 Task: For each card linked "from a completed item" in checklist "progress"
Action: Mouse moved to (1258, 331)
Screenshot: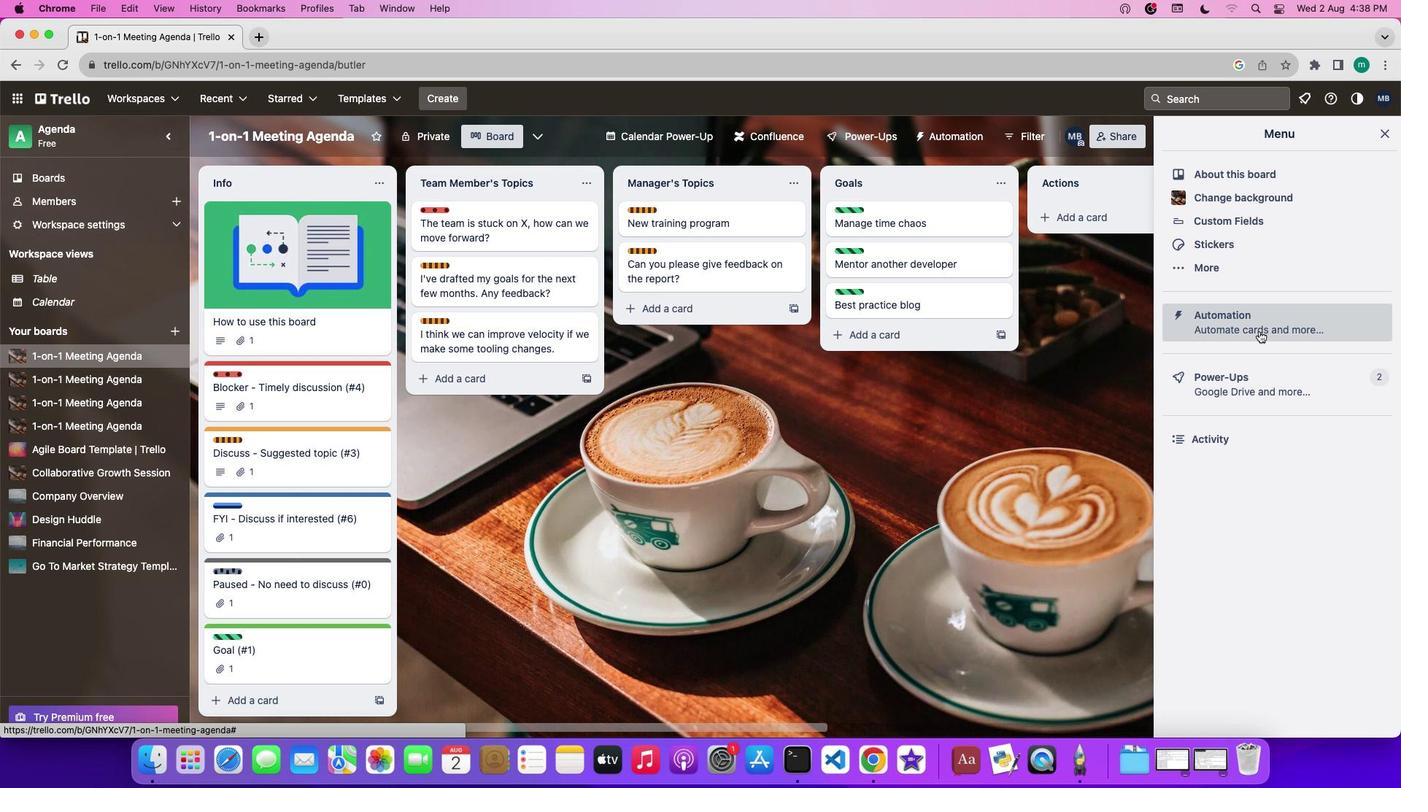 
Action: Mouse pressed left at (1258, 331)
Screenshot: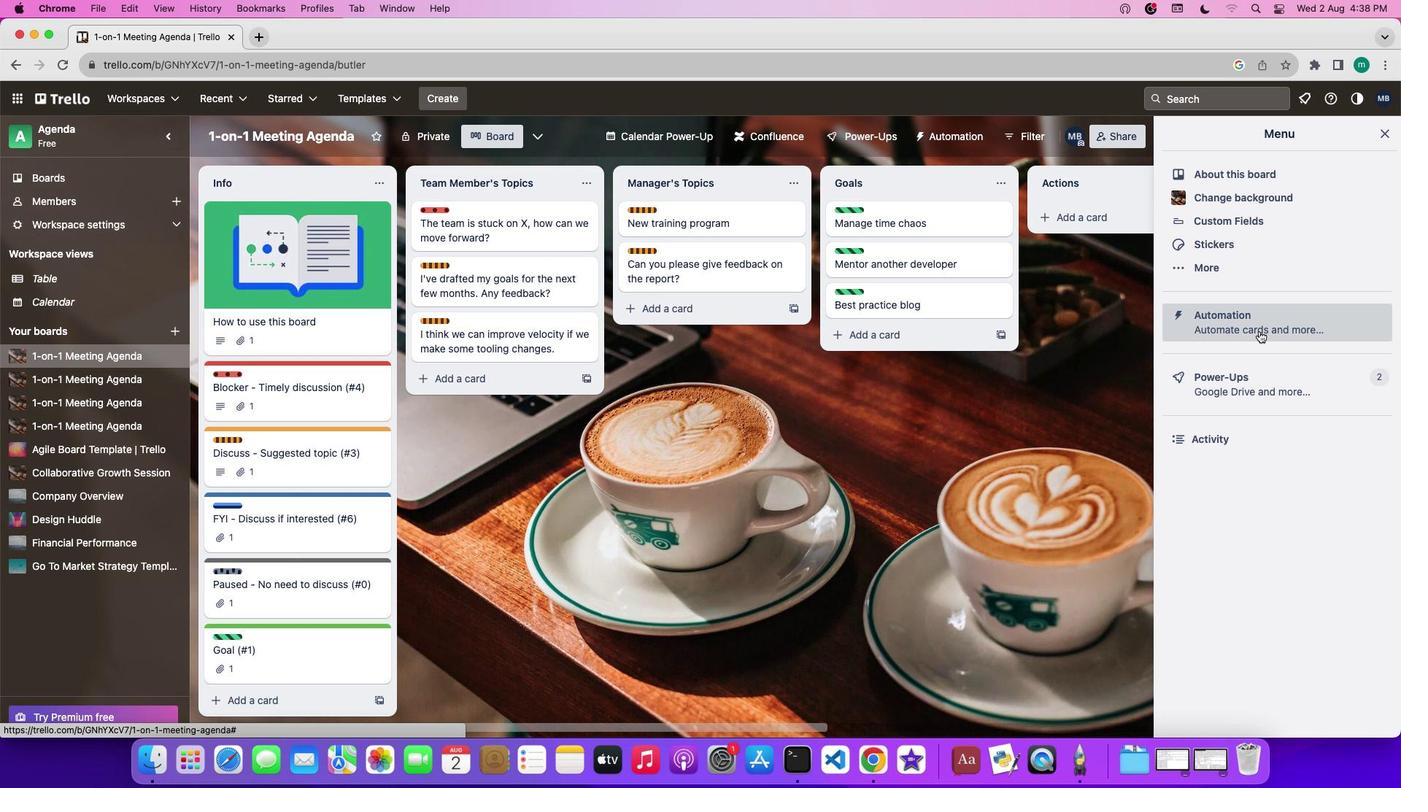 
Action: Mouse moved to (304, 369)
Screenshot: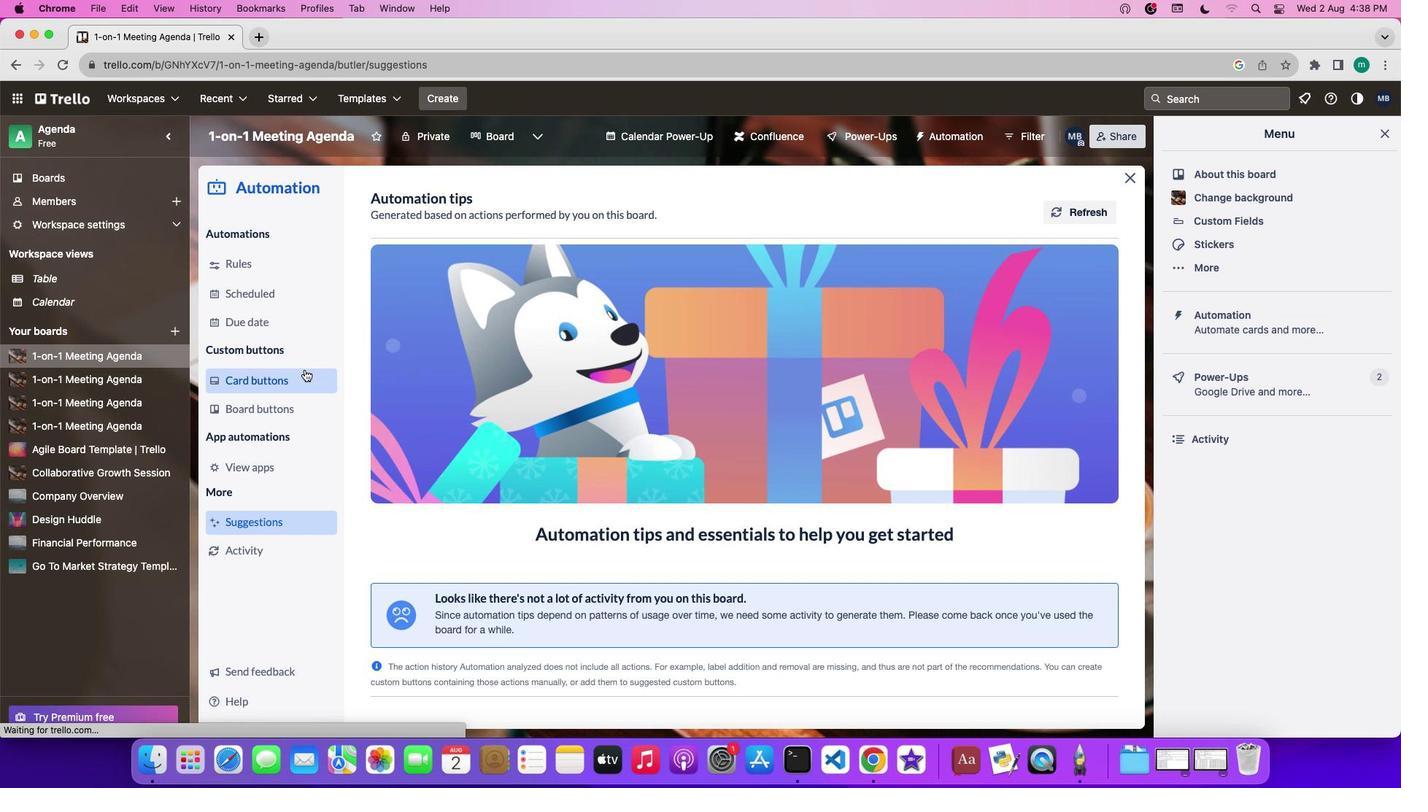 
Action: Mouse pressed left at (304, 369)
Screenshot: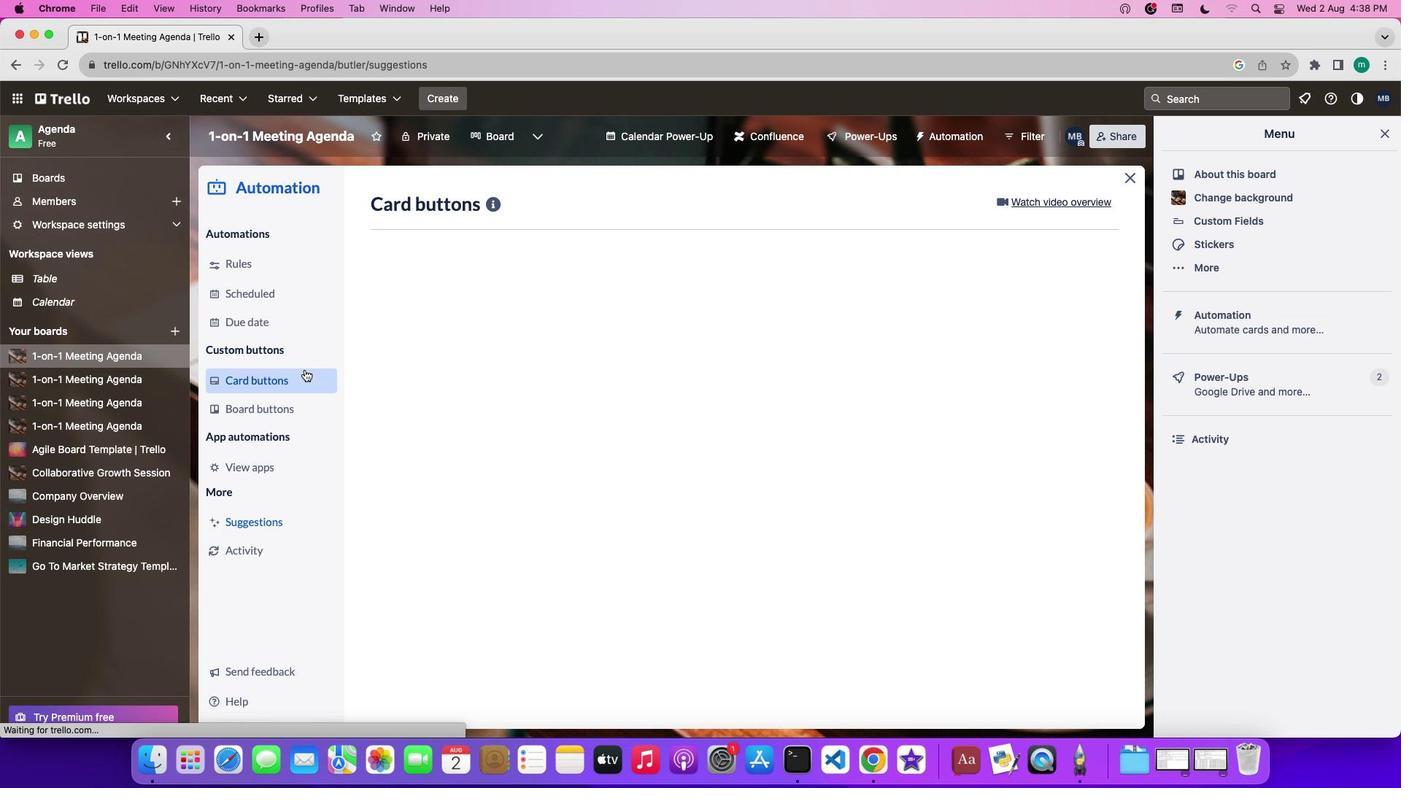 
Action: Mouse moved to (440, 515)
Screenshot: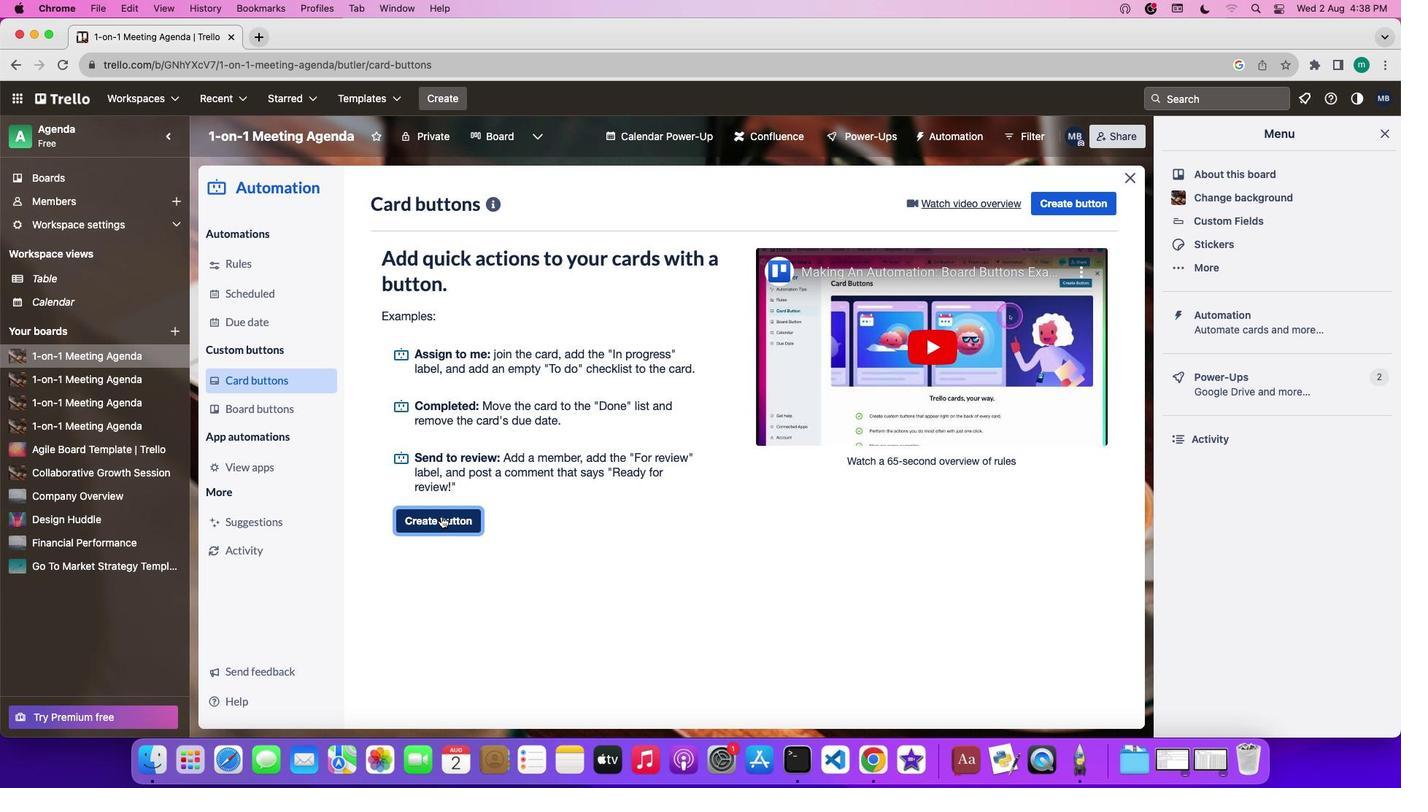 
Action: Mouse pressed left at (440, 515)
Screenshot: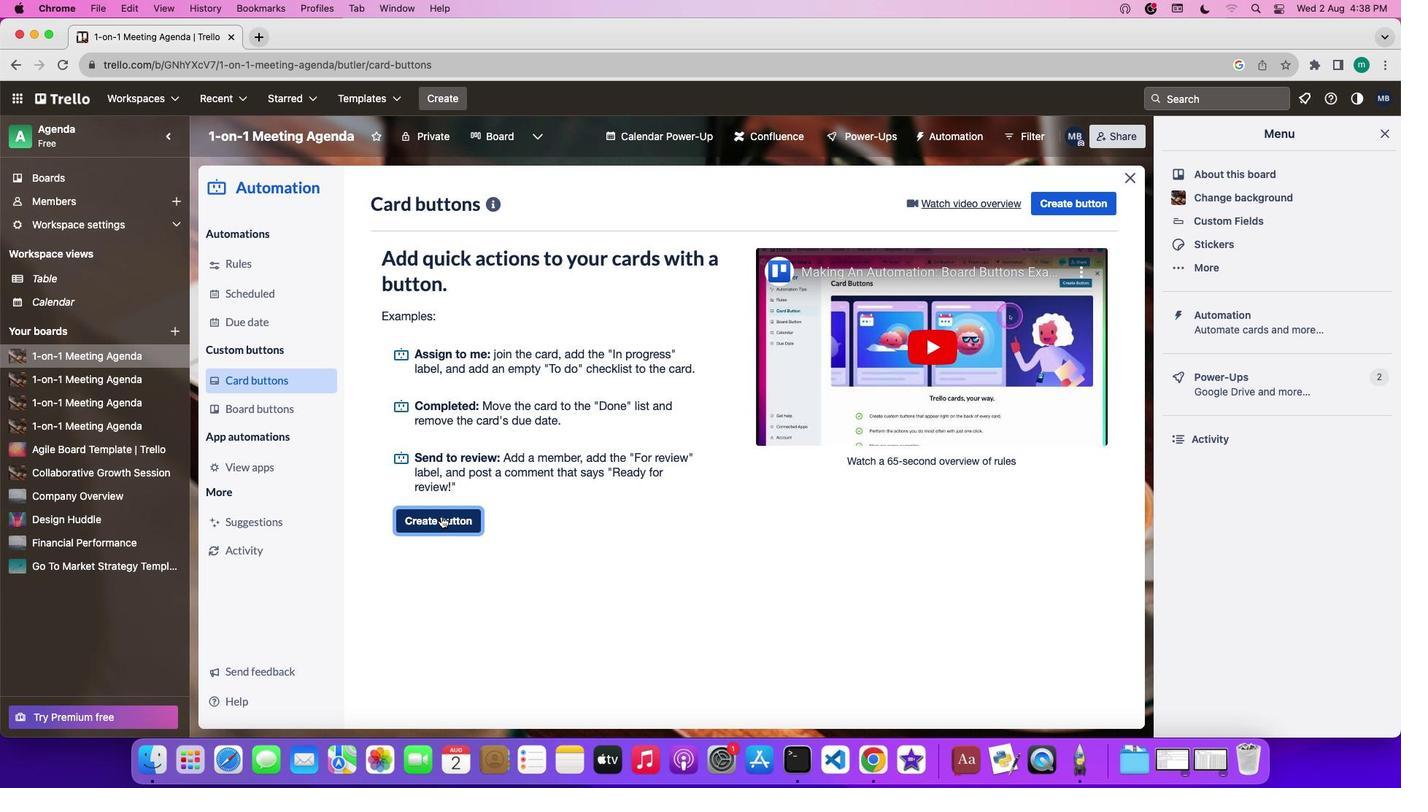 
Action: Mouse moved to (873, 398)
Screenshot: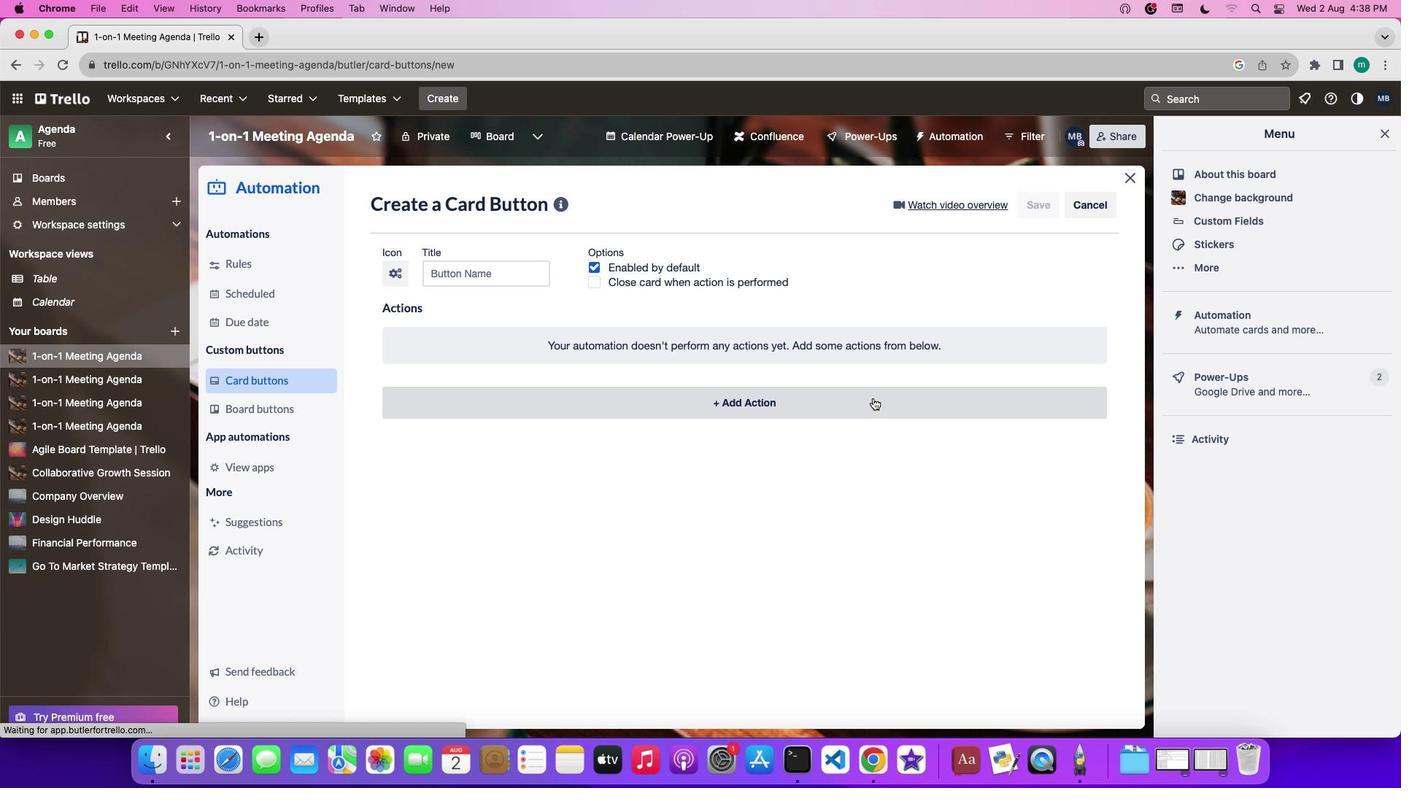 
Action: Mouse pressed left at (873, 398)
Screenshot: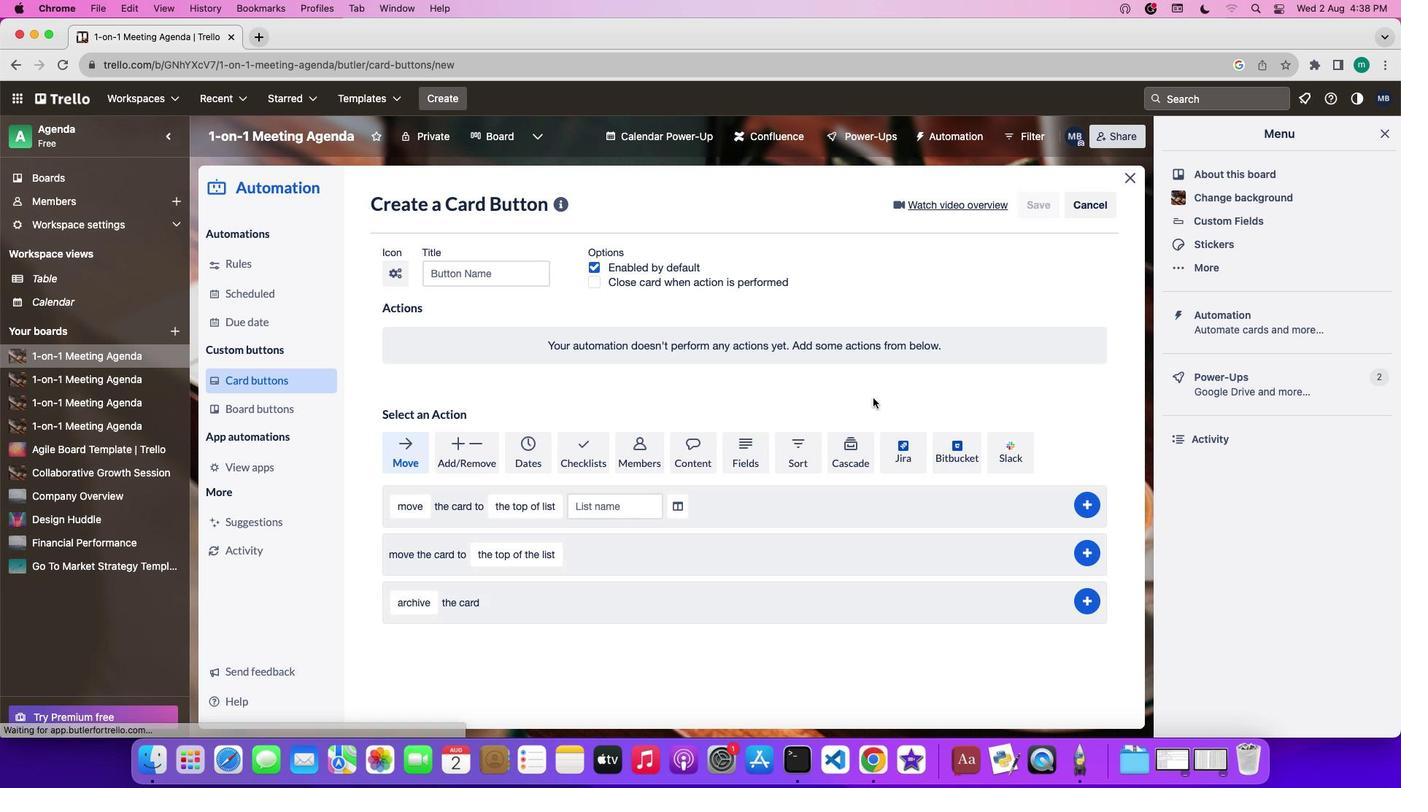 
Action: Mouse moved to (858, 451)
Screenshot: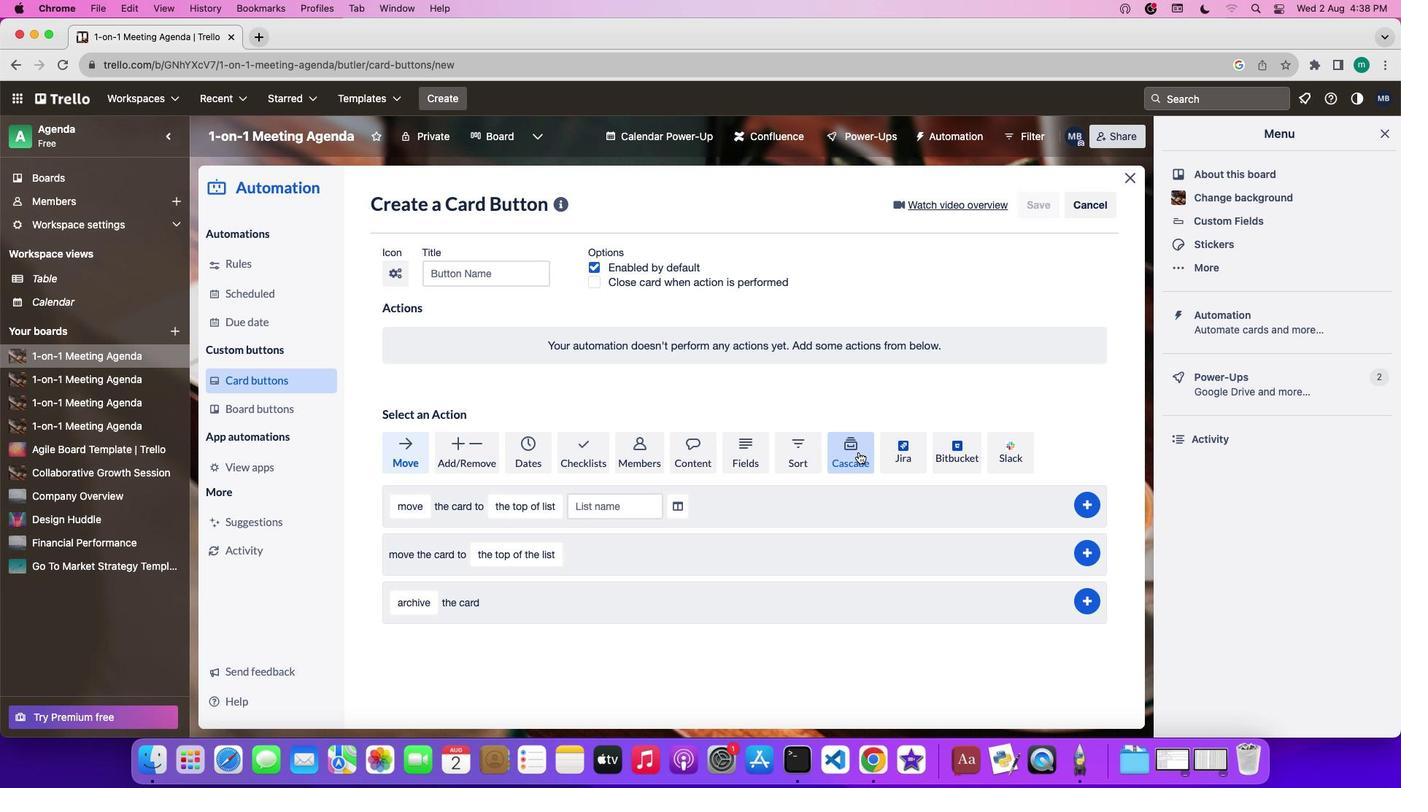 
Action: Mouse pressed left at (858, 451)
Screenshot: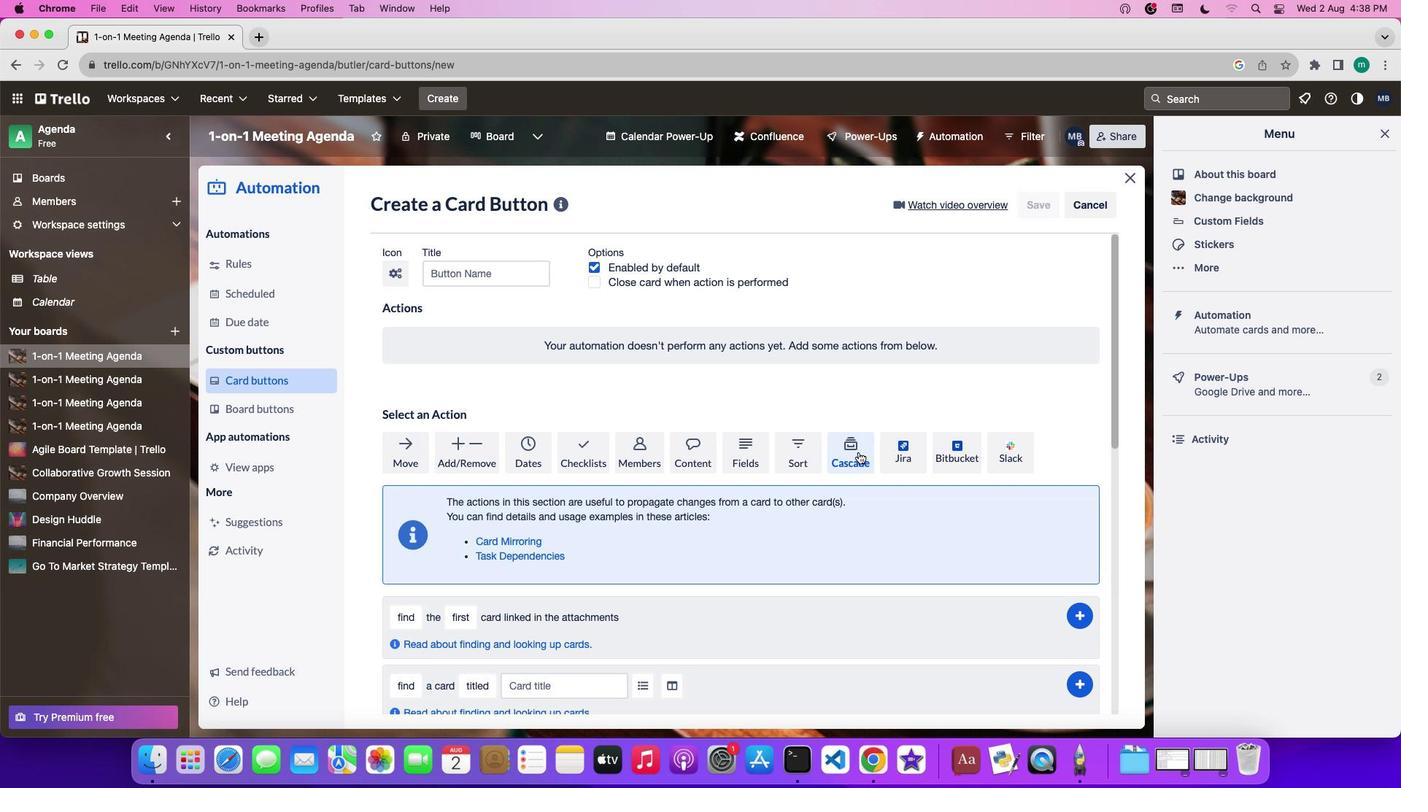 
Action: Mouse moved to (665, 556)
Screenshot: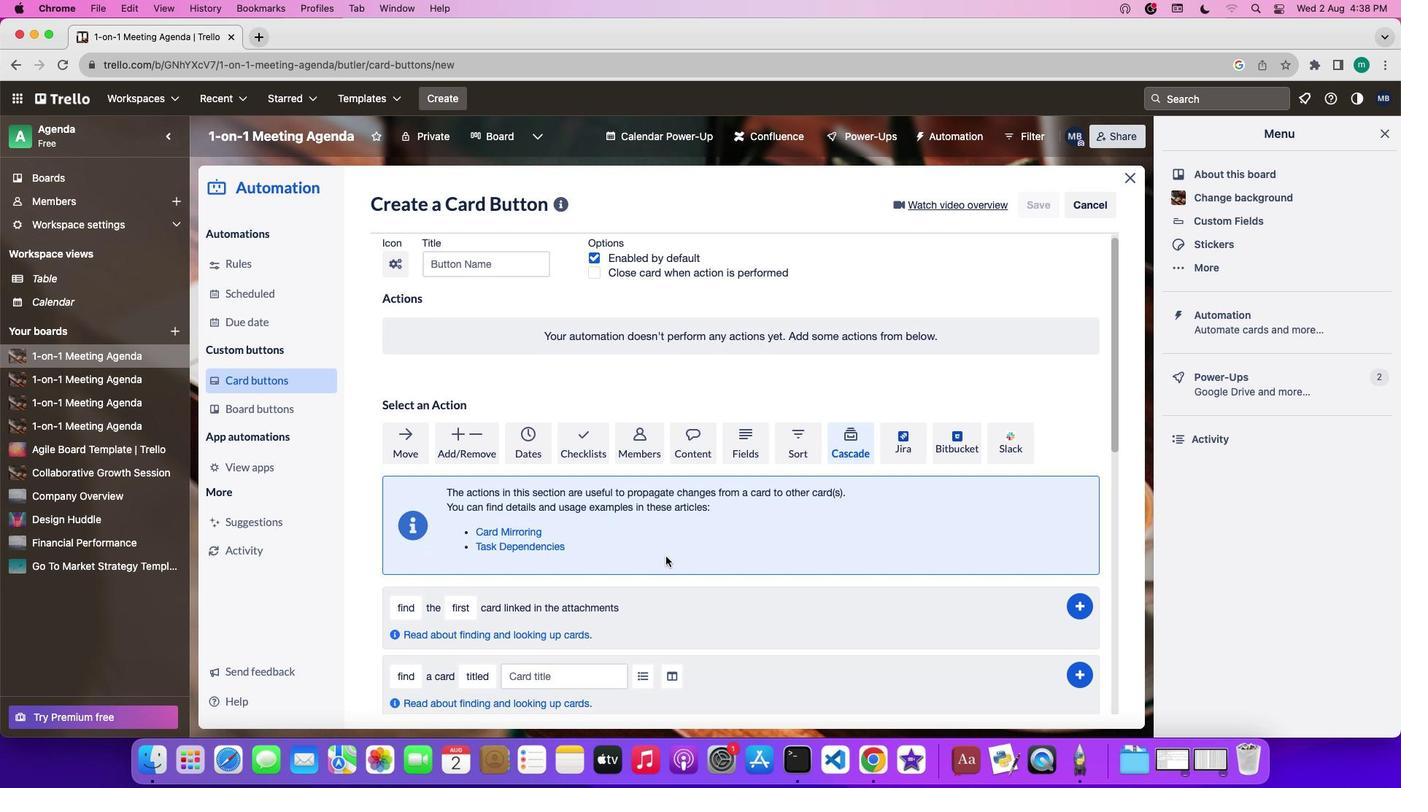 
Action: Mouse scrolled (665, 556) with delta (0, 0)
Screenshot: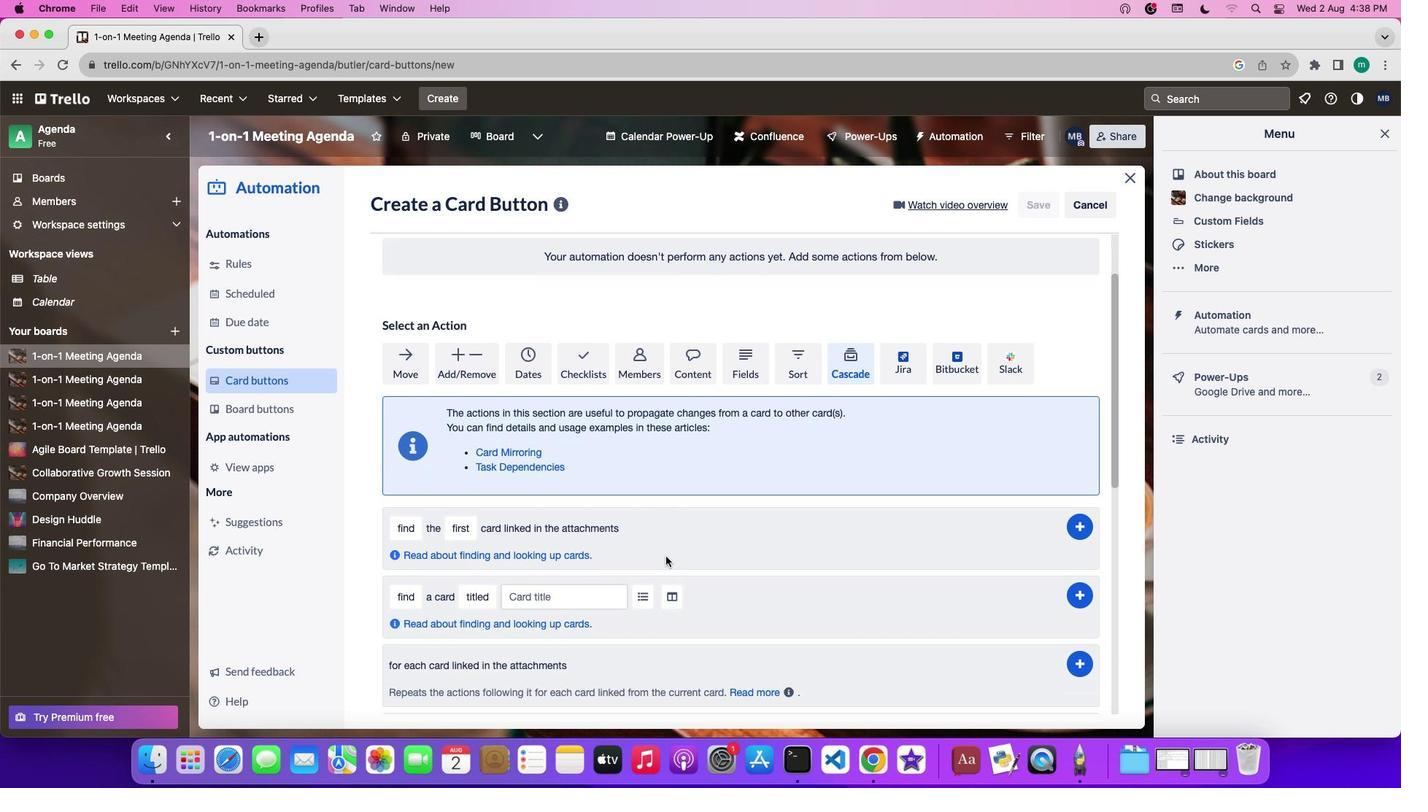 
Action: Mouse scrolled (665, 556) with delta (0, 0)
Screenshot: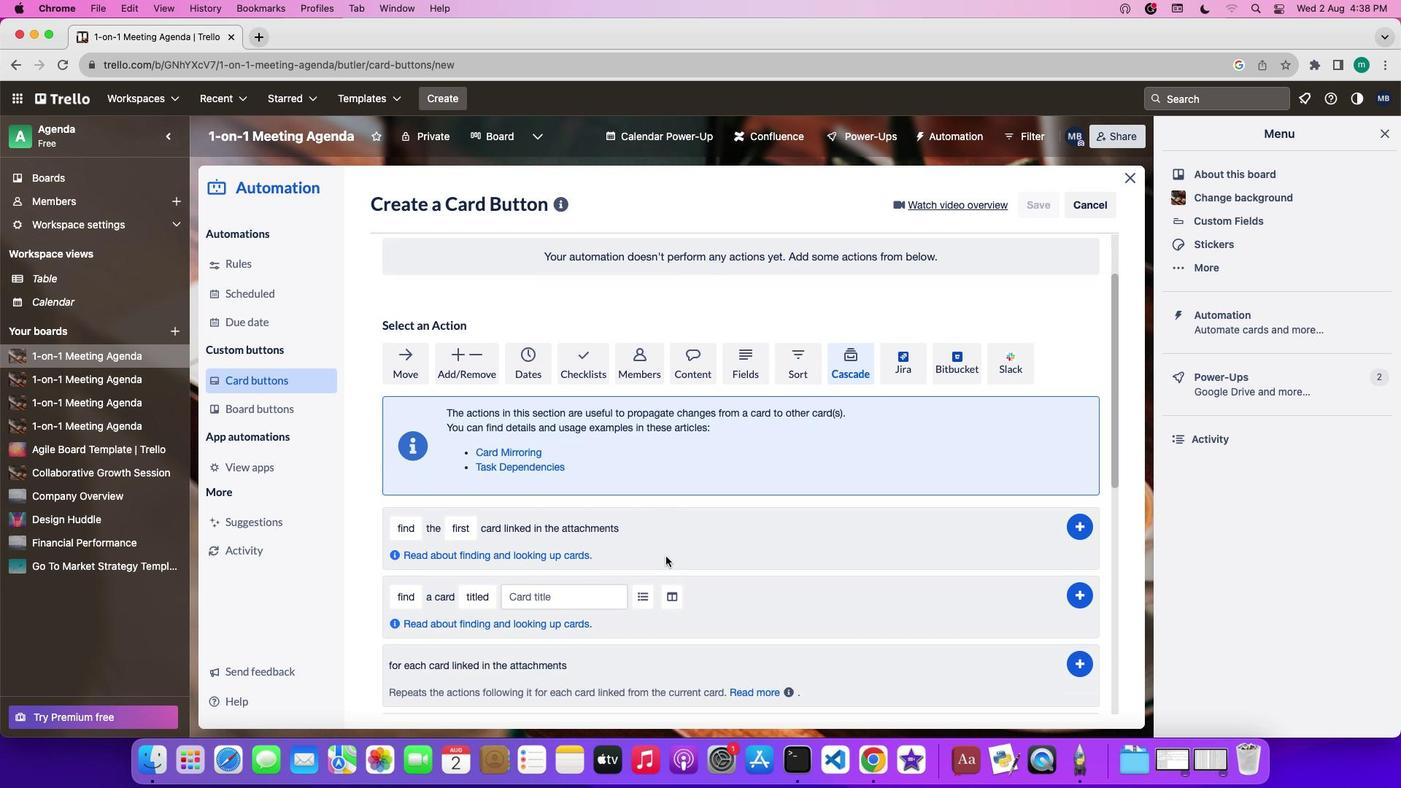 
Action: Mouse scrolled (665, 556) with delta (0, -1)
Screenshot: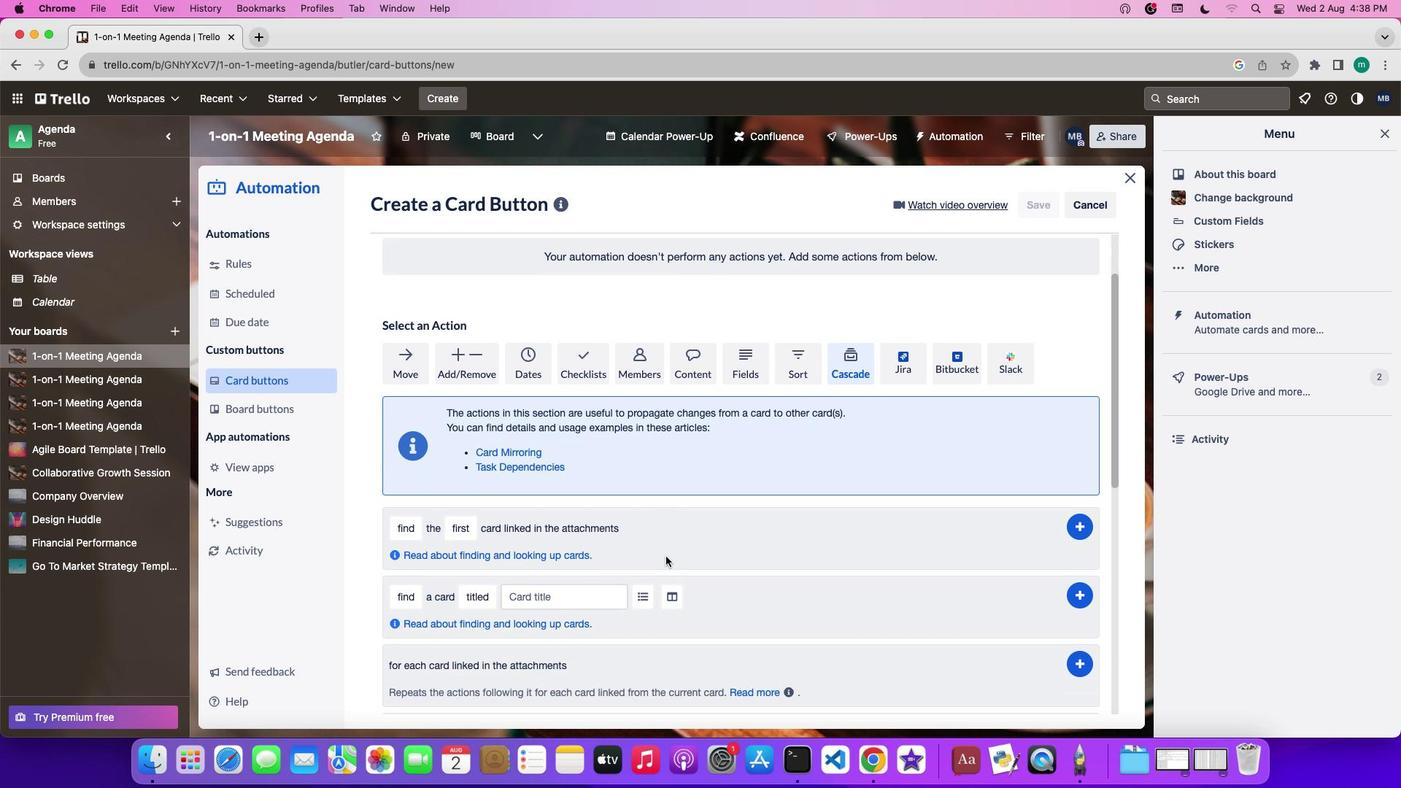 
Action: Mouse scrolled (665, 556) with delta (0, 0)
Screenshot: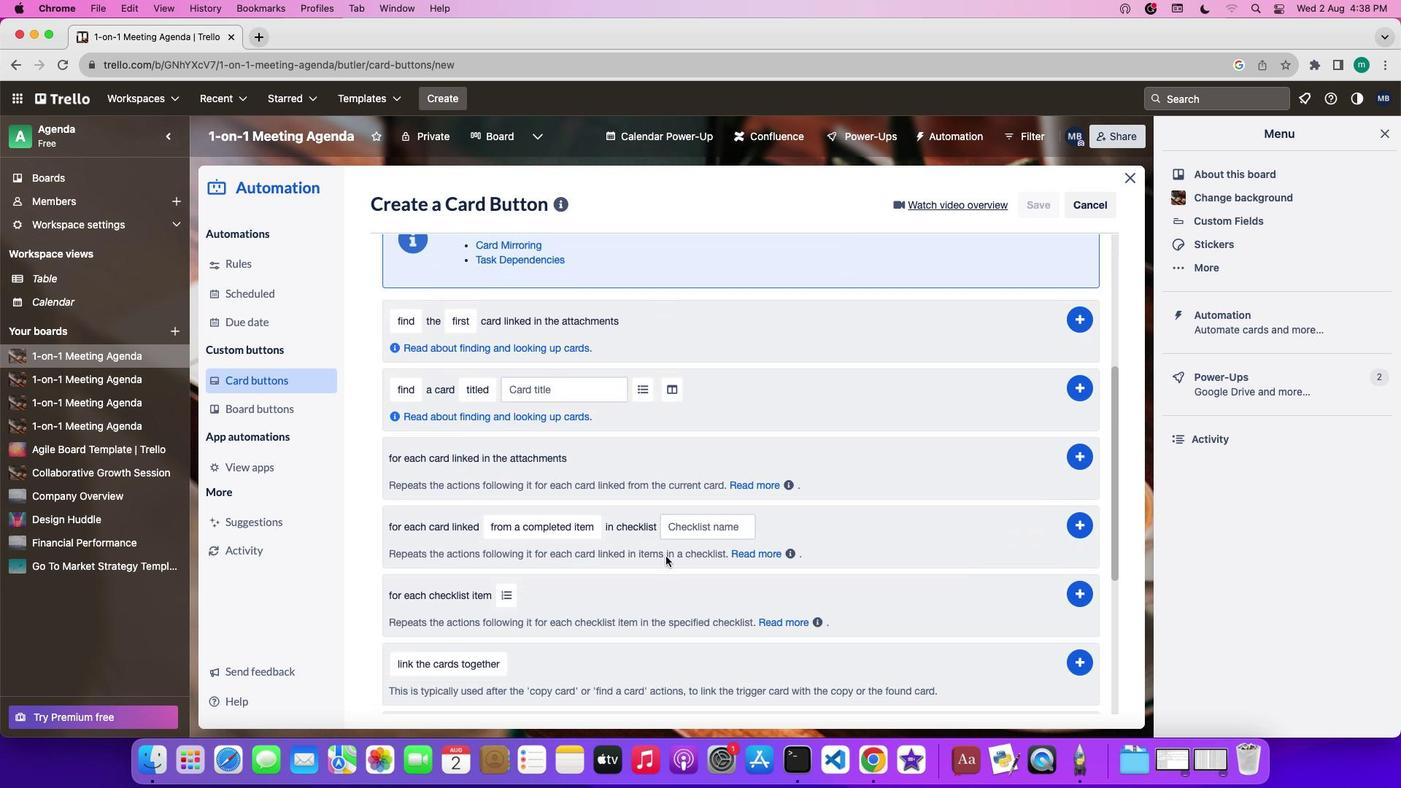 
Action: Mouse scrolled (665, 556) with delta (0, 0)
Screenshot: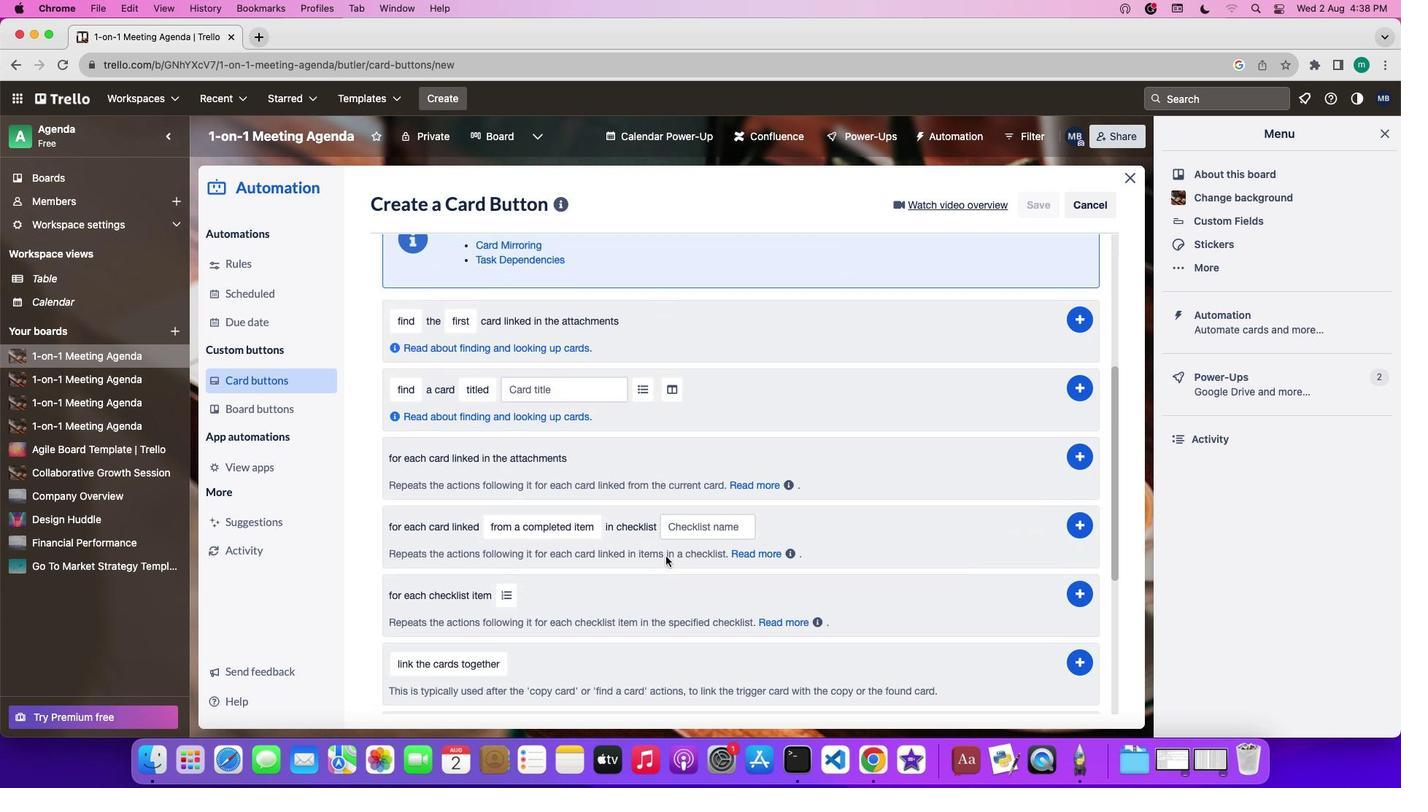 
Action: Mouse scrolled (665, 556) with delta (0, -1)
Screenshot: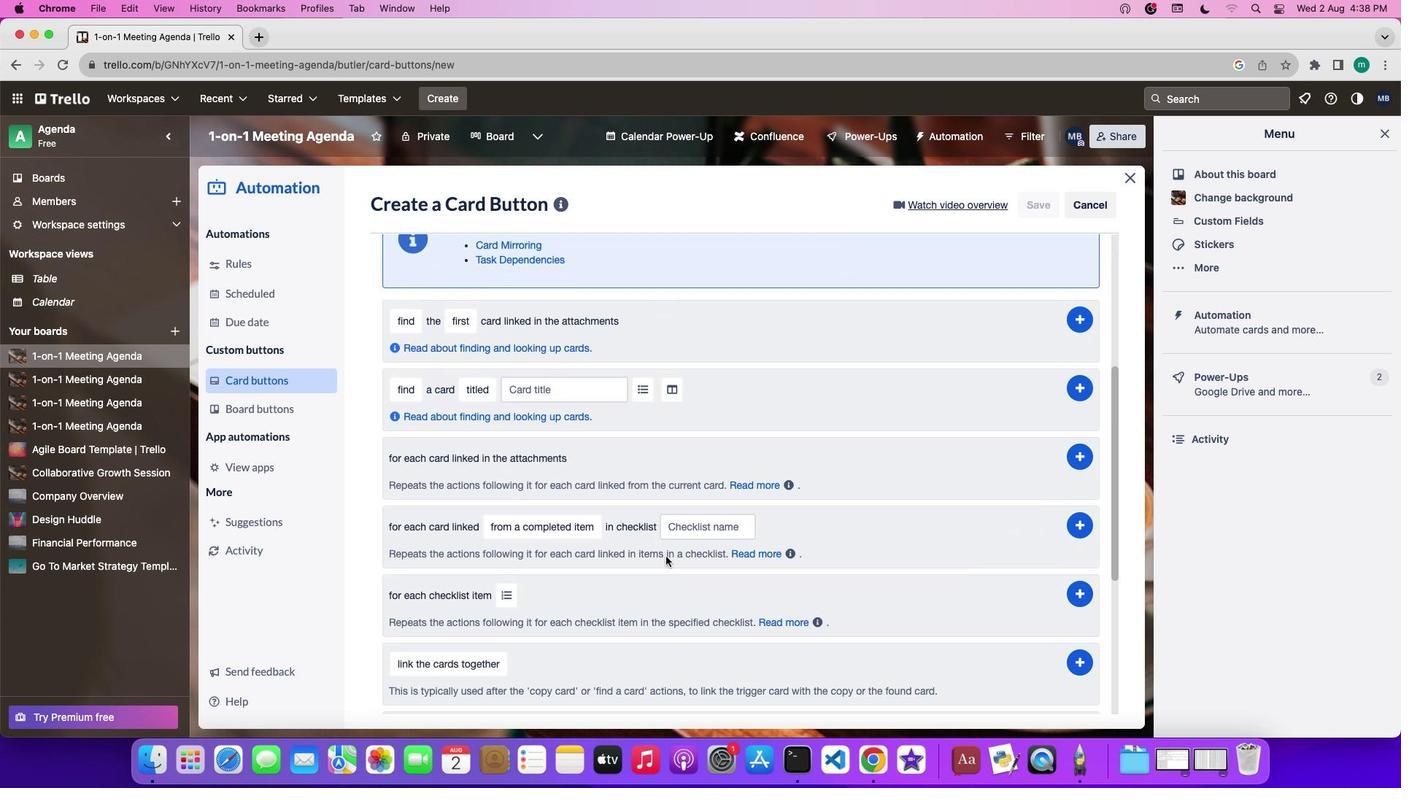 
Action: Mouse scrolled (665, 556) with delta (0, -2)
Screenshot: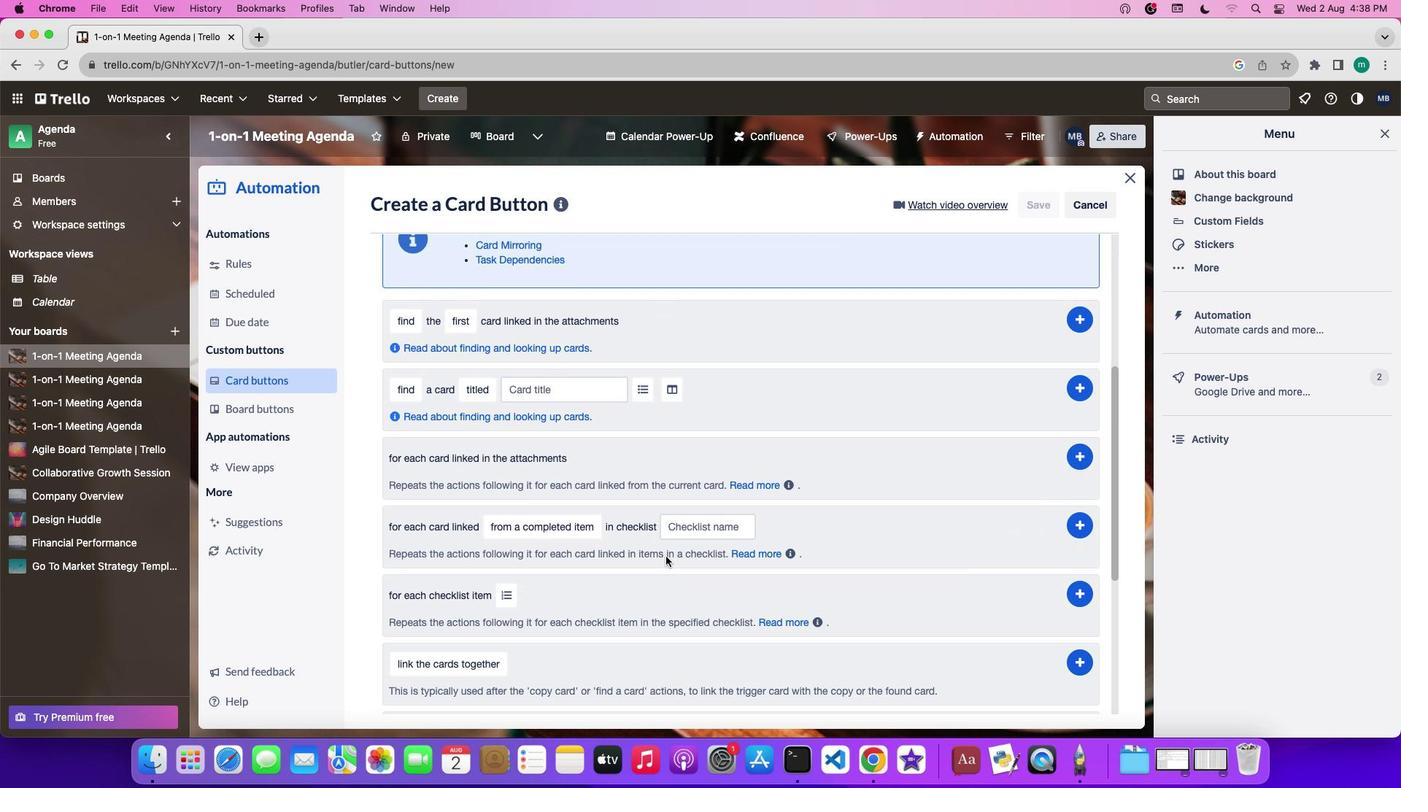 
Action: Mouse moved to (545, 528)
Screenshot: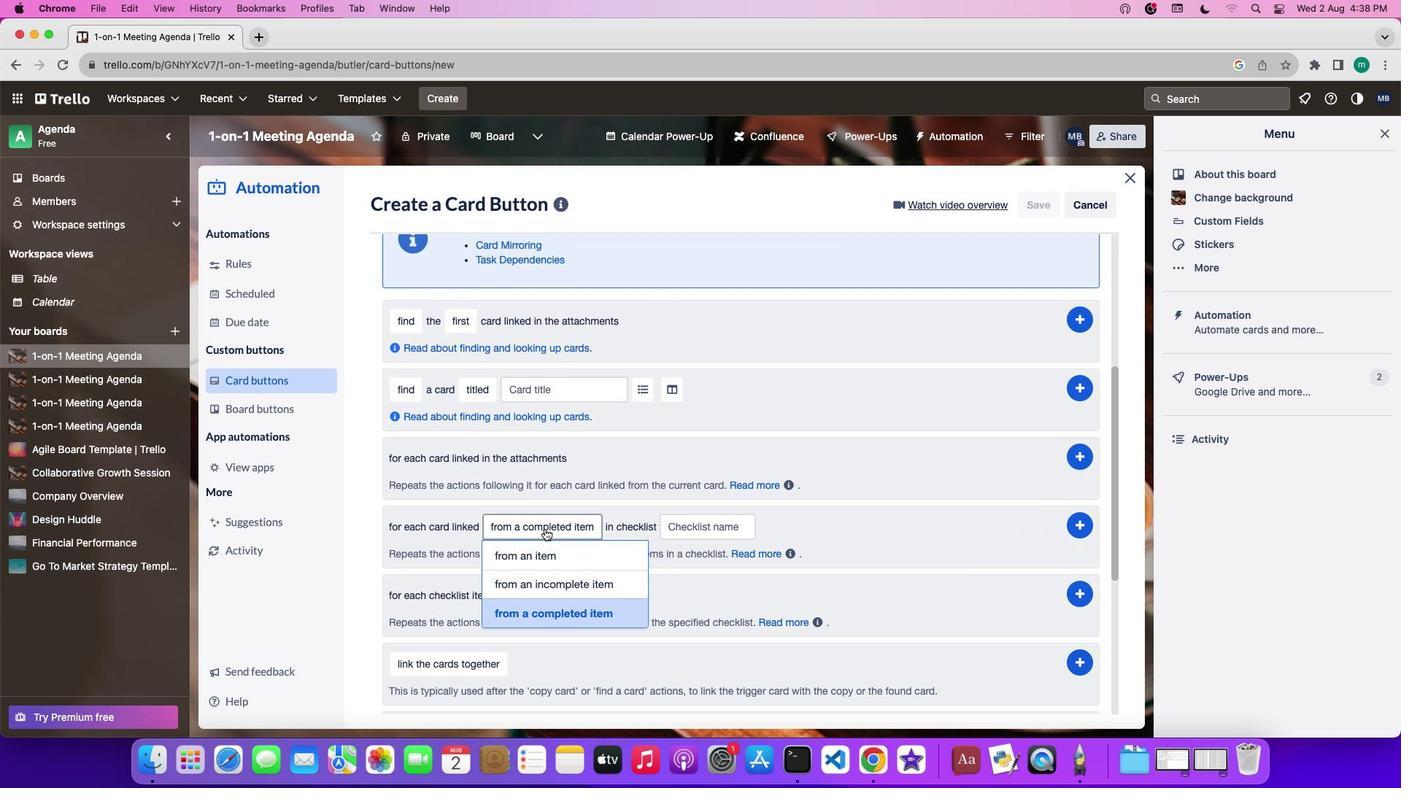 
Action: Mouse pressed left at (545, 528)
Screenshot: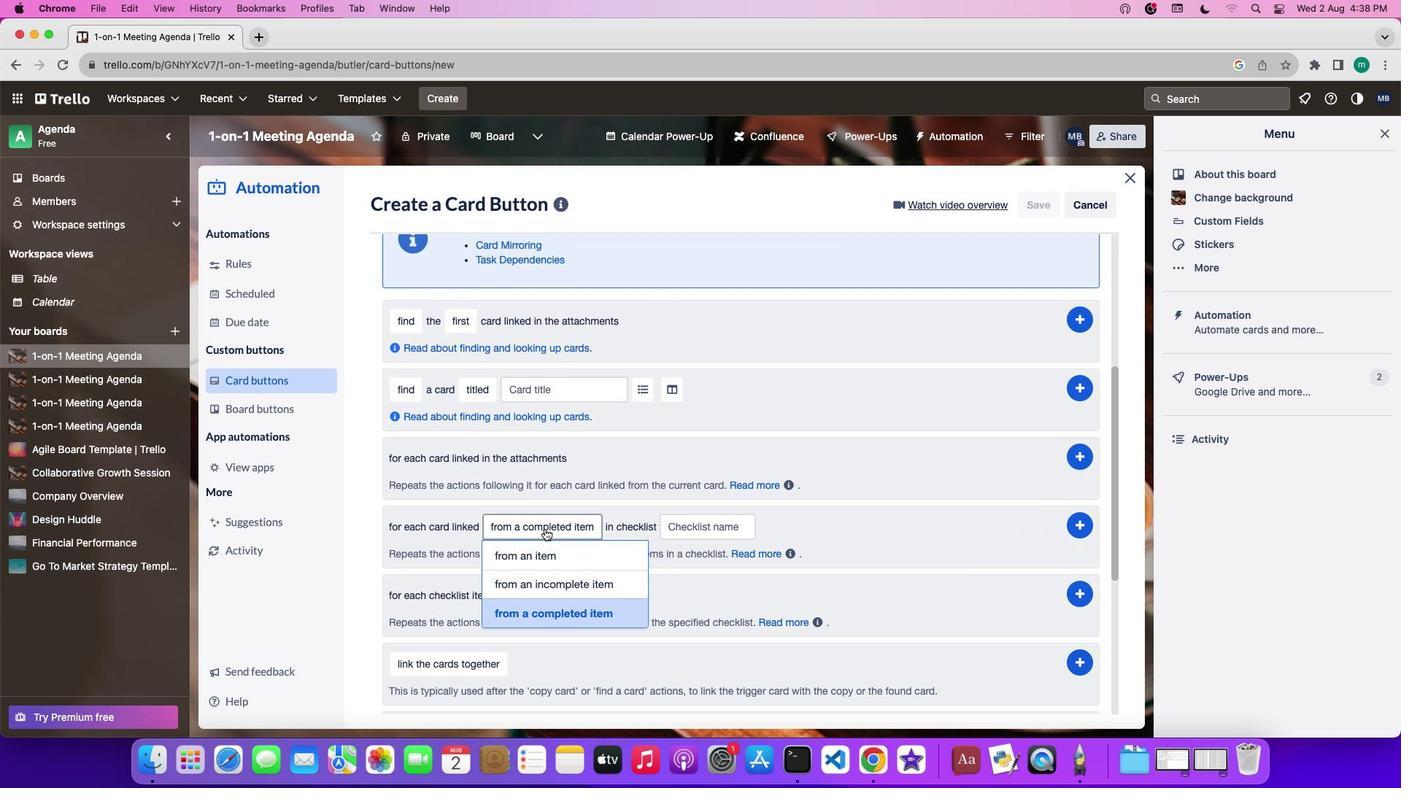 
Action: Mouse moved to (521, 615)
Screenshot: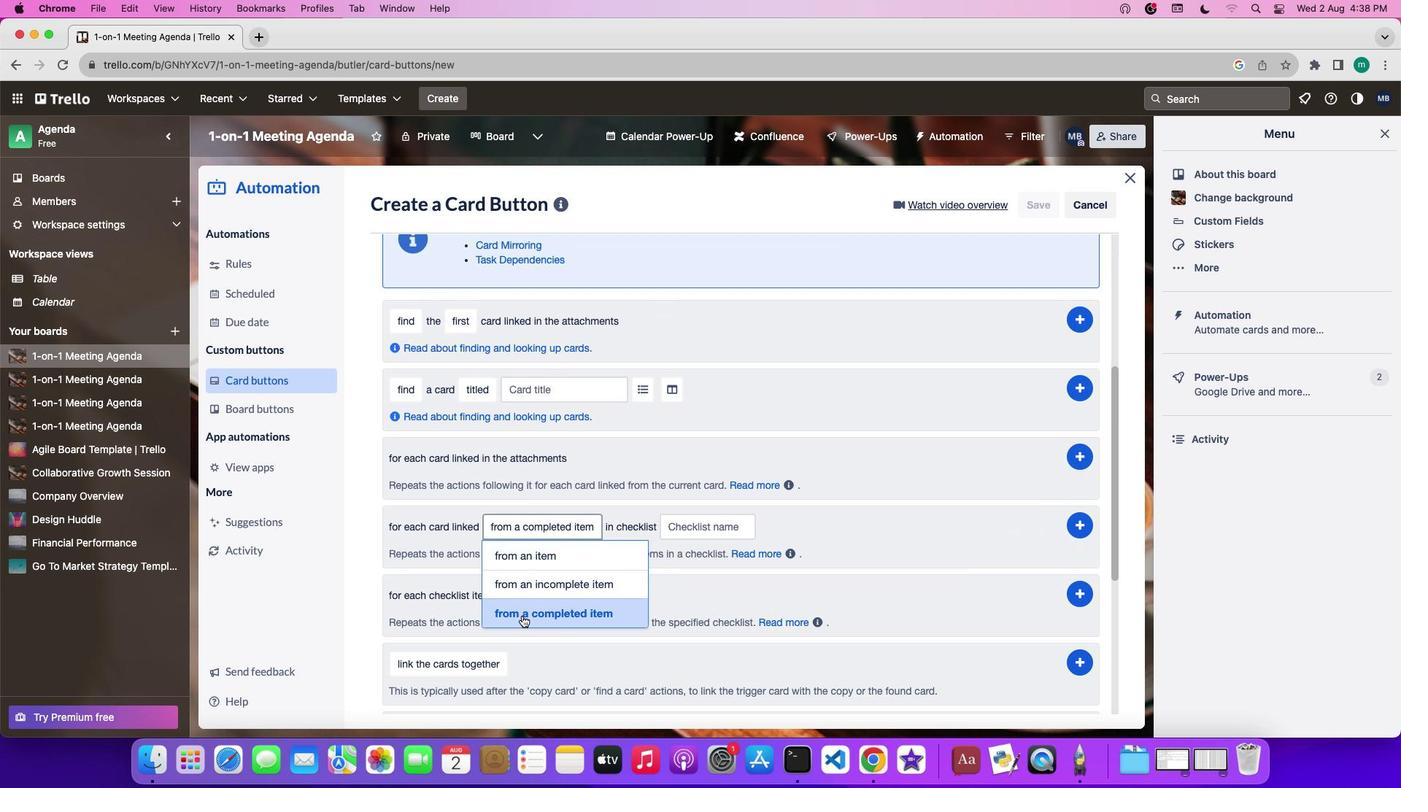 
Action: Mouse pressed left at (521, 615)
Screenshot: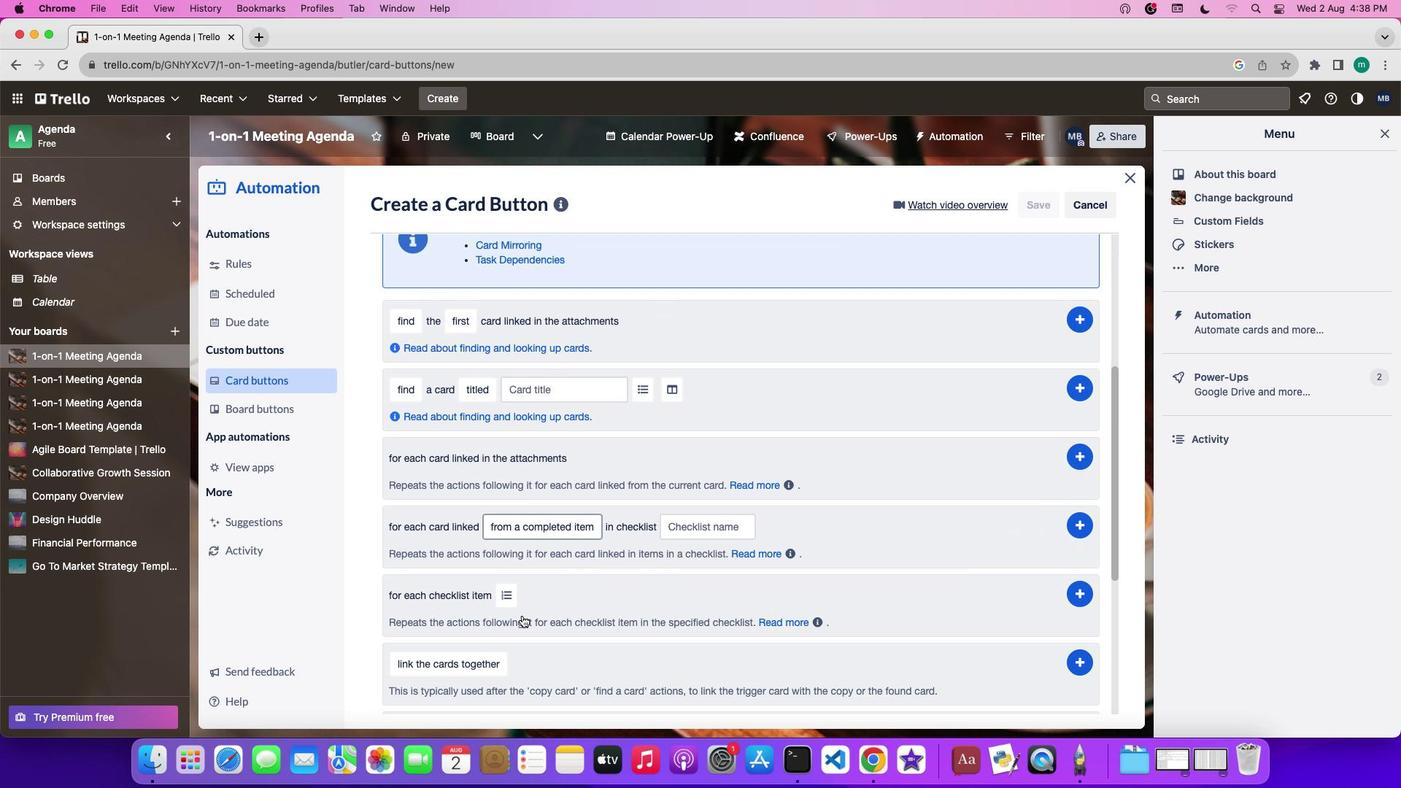 
Action: Mouse moved to (676, 522)
Screenshot: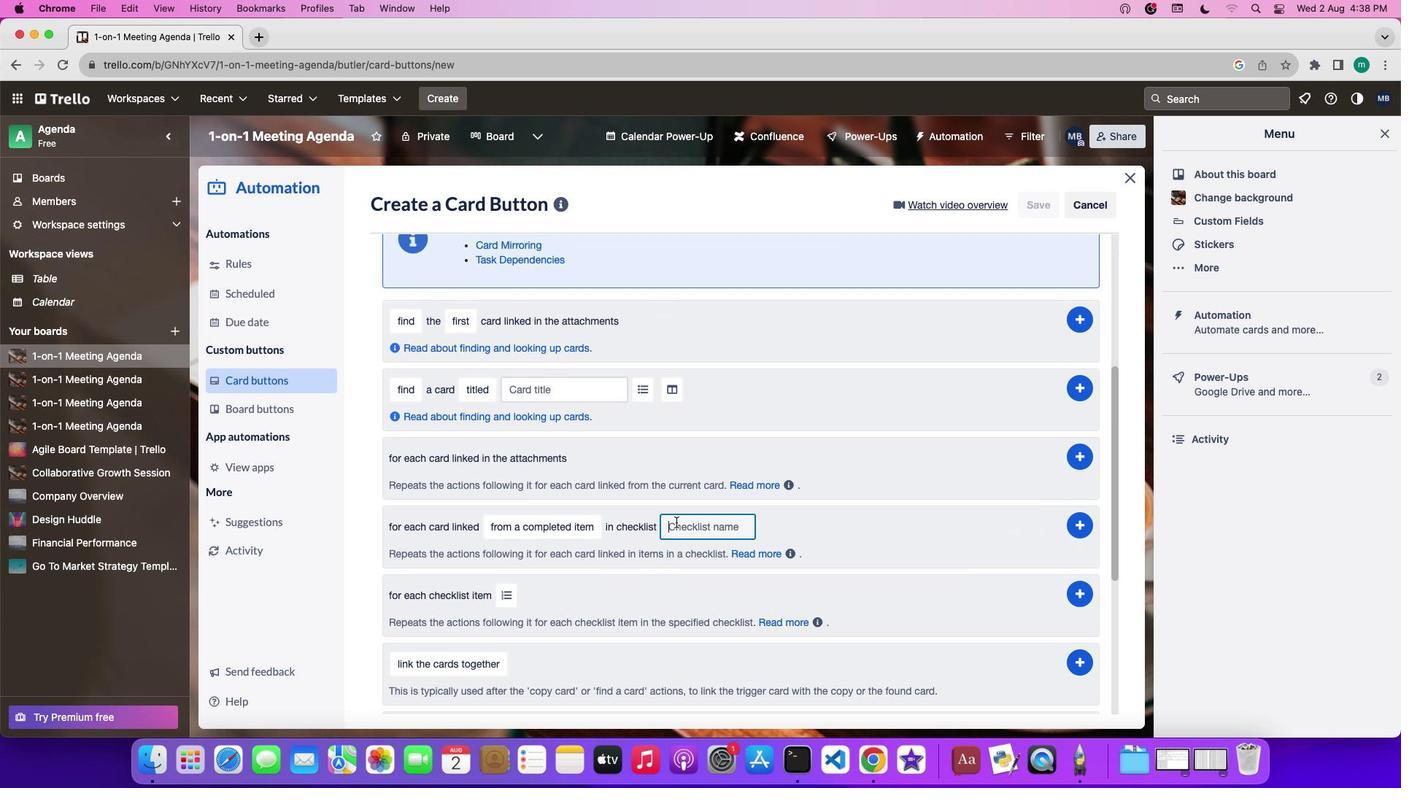 
Action: Mouse pressed left at (676, 522)
Screenshot: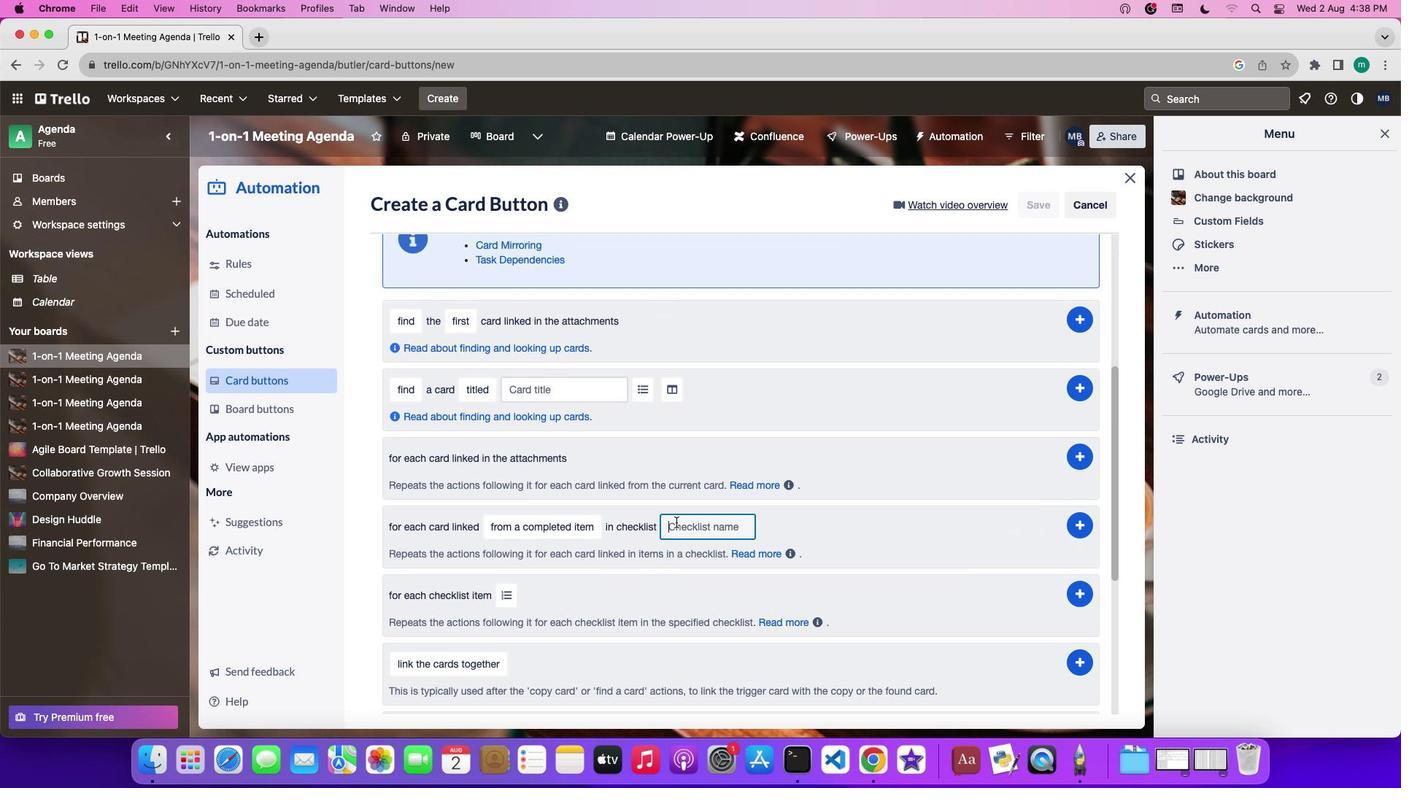 
Action: Key pressed 'p''r''o''g''r''e''s''s'
Screenshot: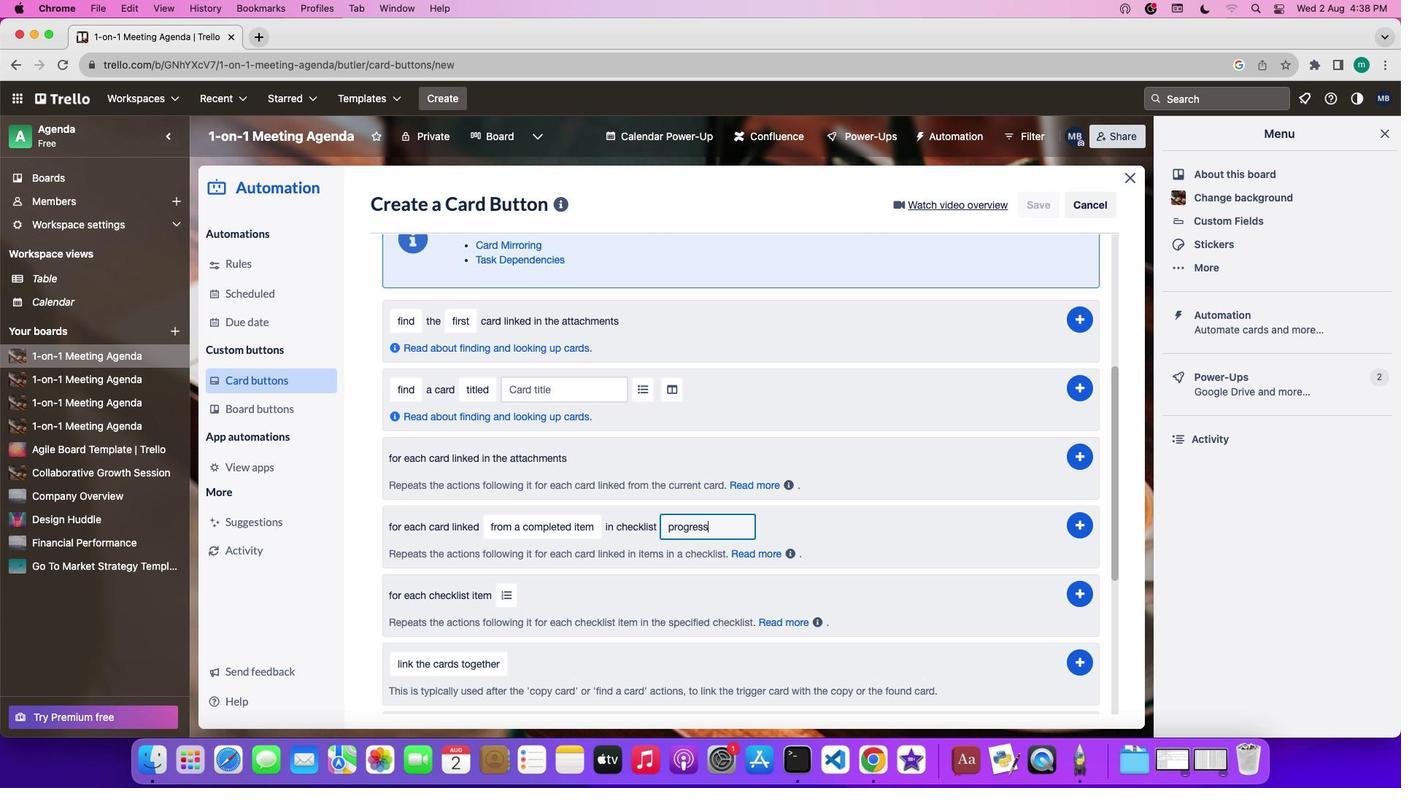 
Action: Mouse moved to (1078, 525)
Screenshot: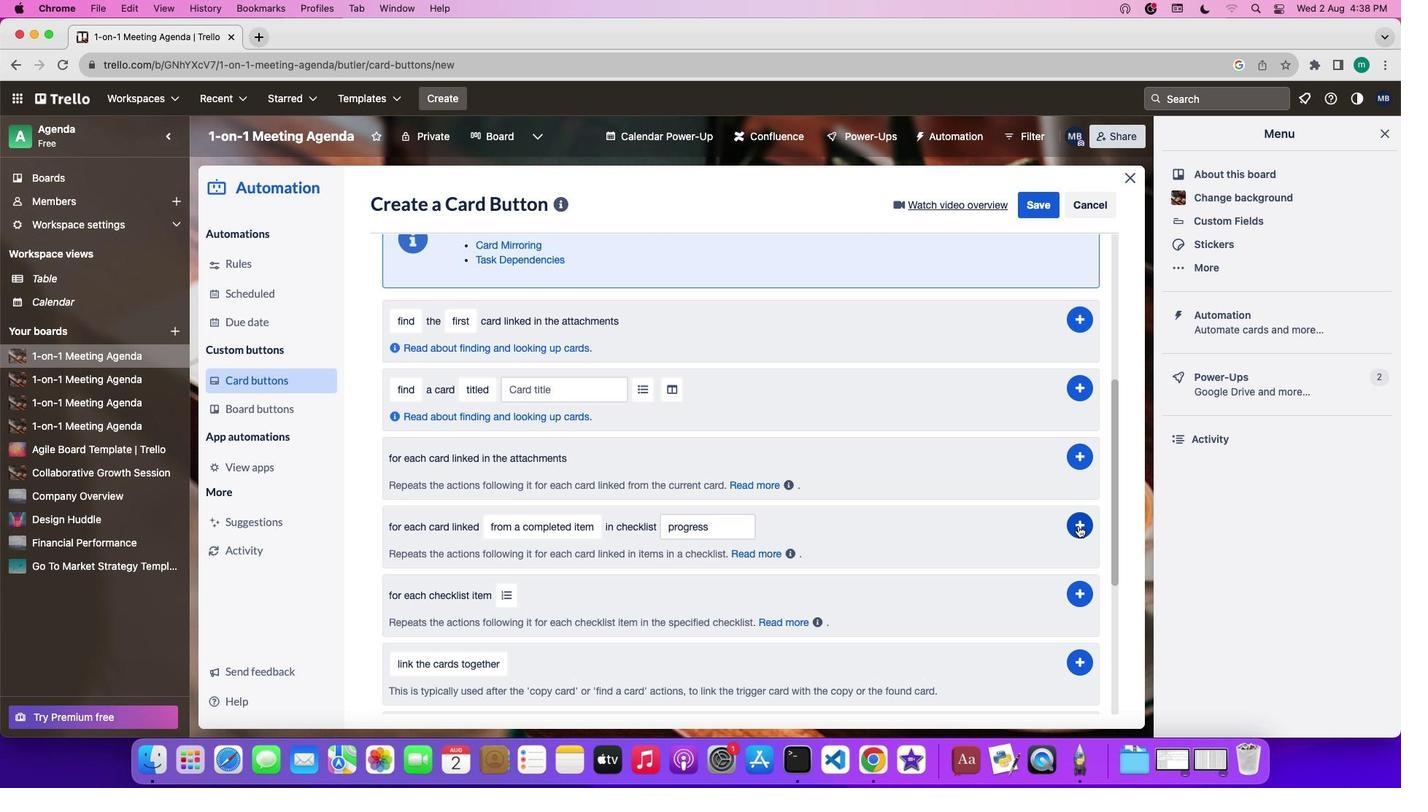 
Action: Mouse pressed left at (1078, 525)
Screenshot: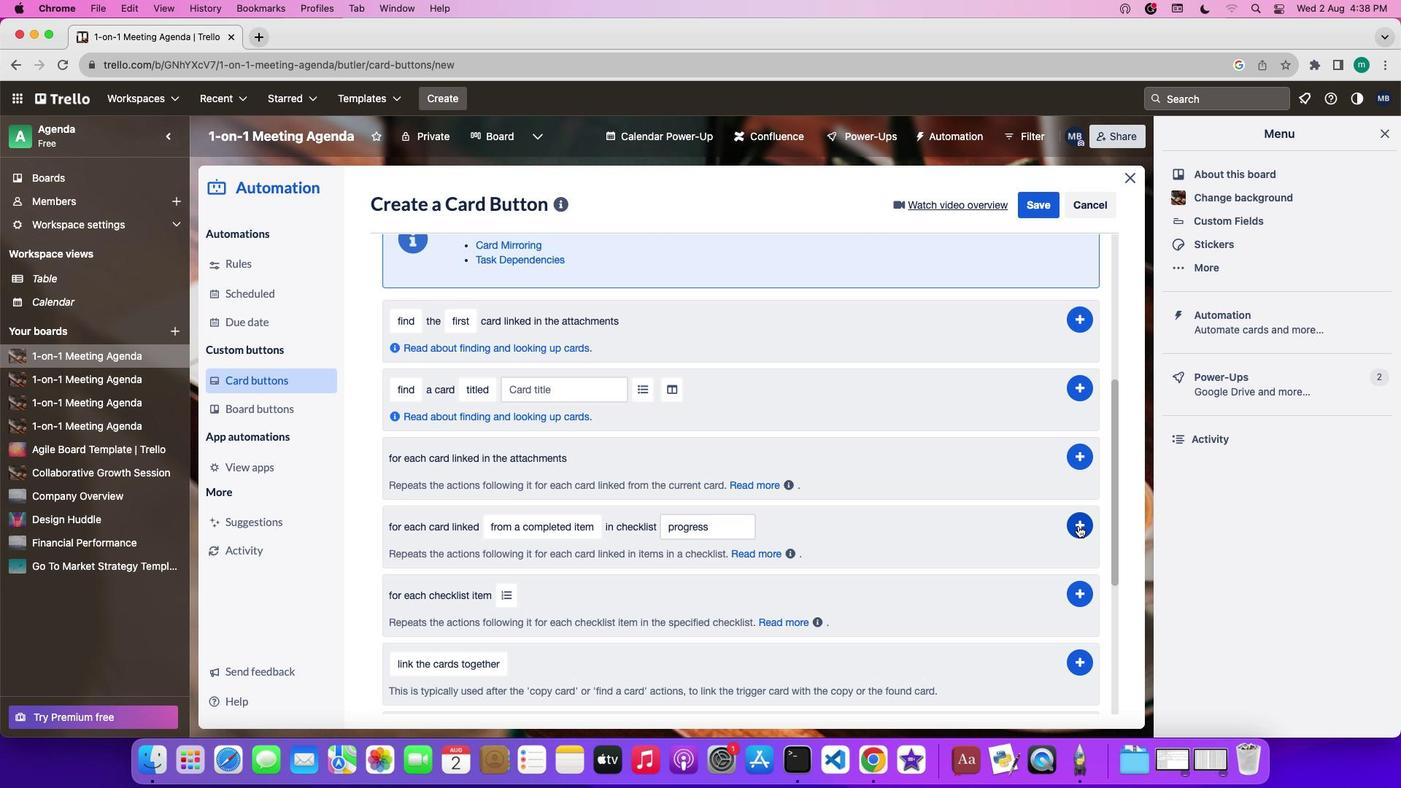 
